 Task: Add in the project VantageTech a sprint 'Epic Expedition'.
Action: Mouse moved to (254, 77)
Screenshot: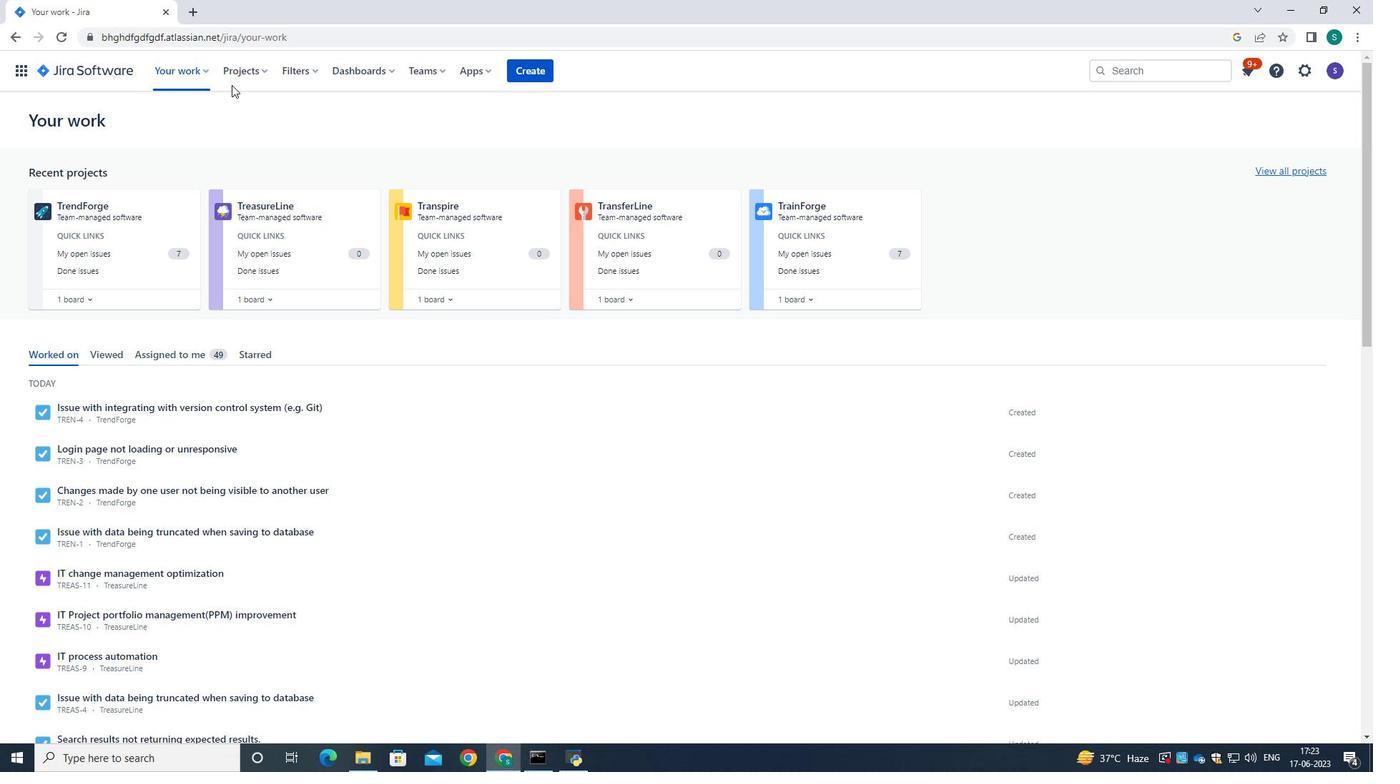 
Action: Mouse pressed left at (254, 77)
Screenshot: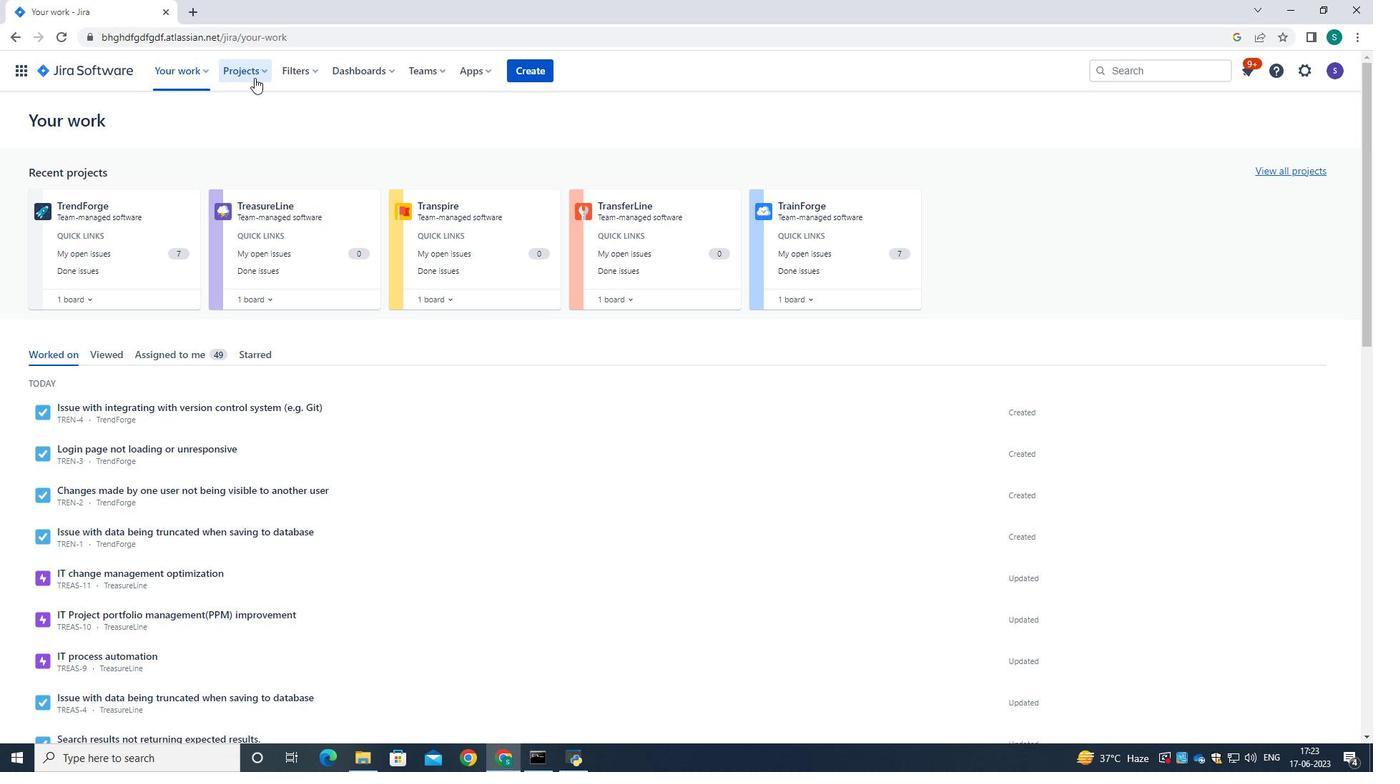 
Action: Mouse moved to (256, 140)
Screenshot: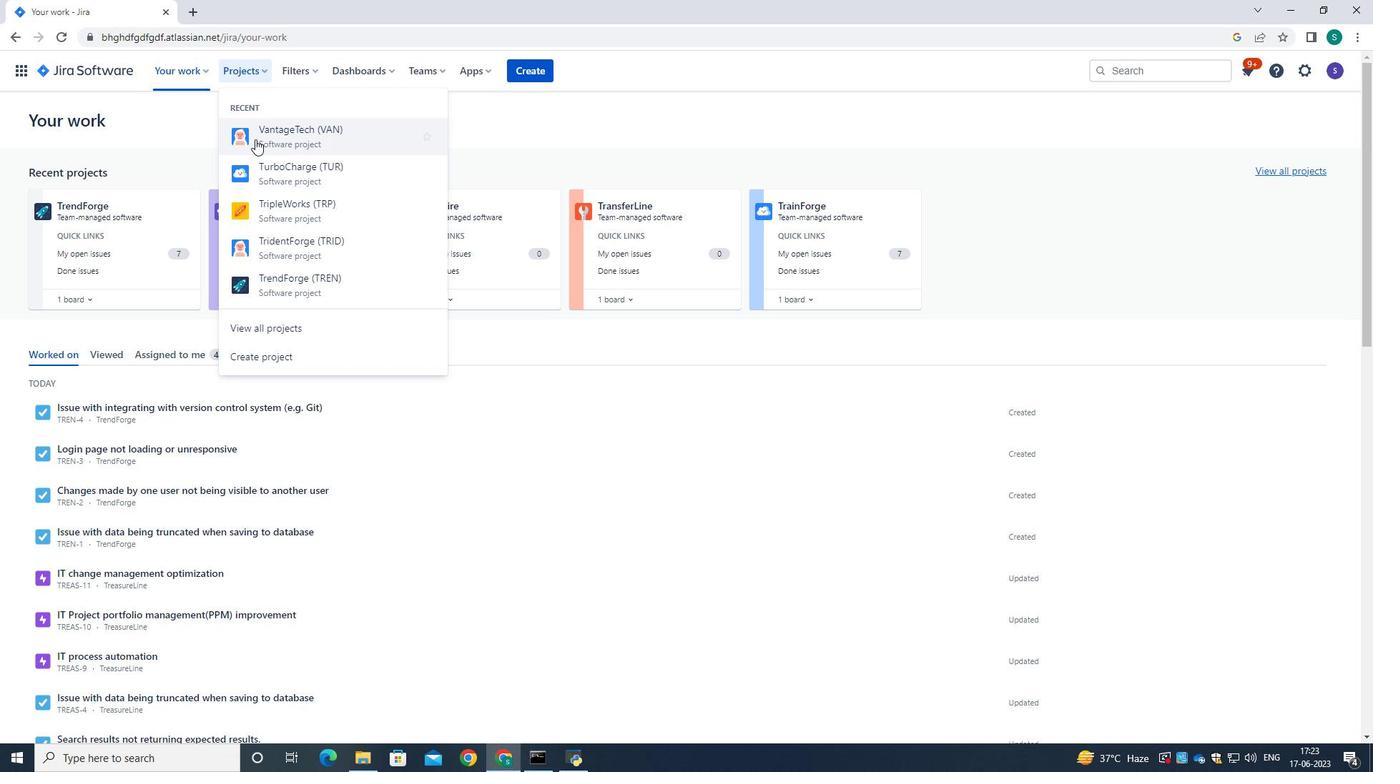 
Action: Mouse pressed left at (256, 140)
Screenshot: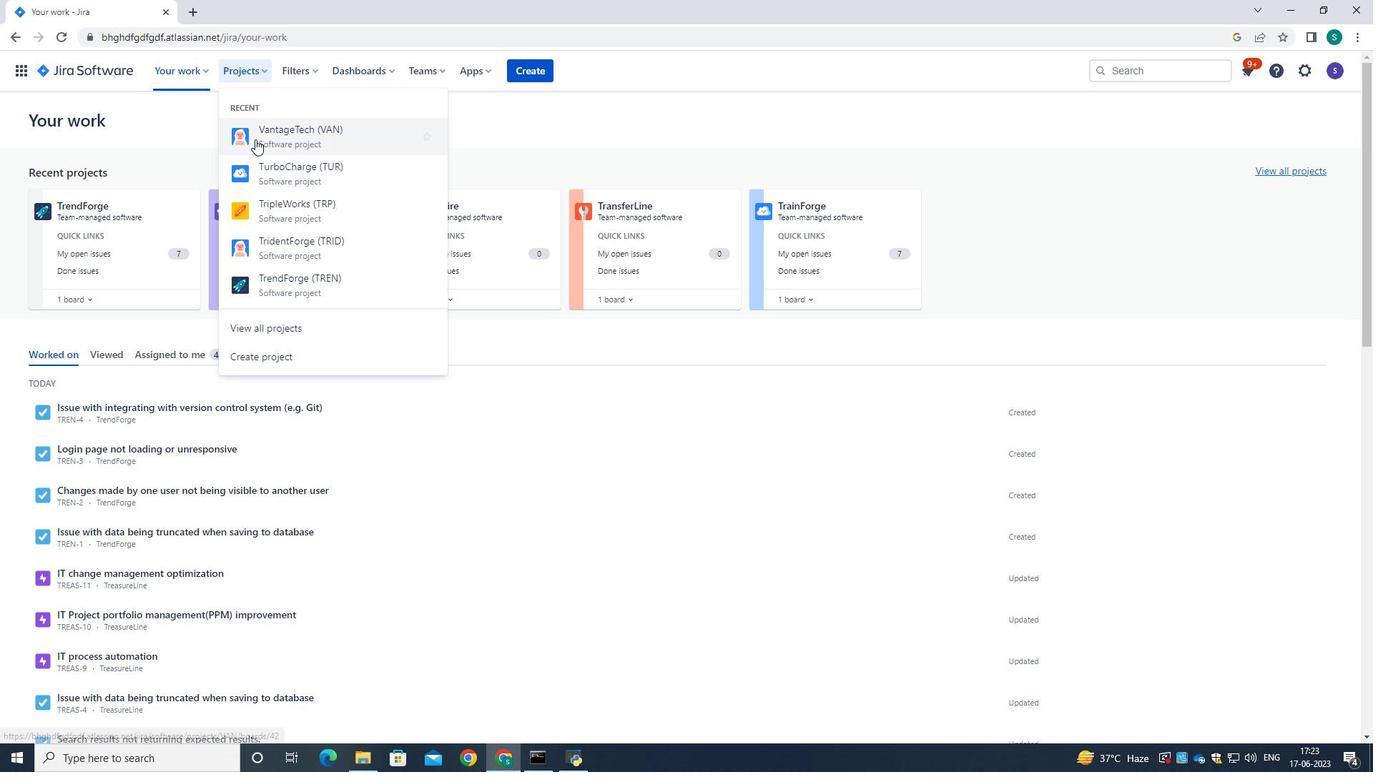 
Action: Mouse moved to (87, 225)
Screenshot: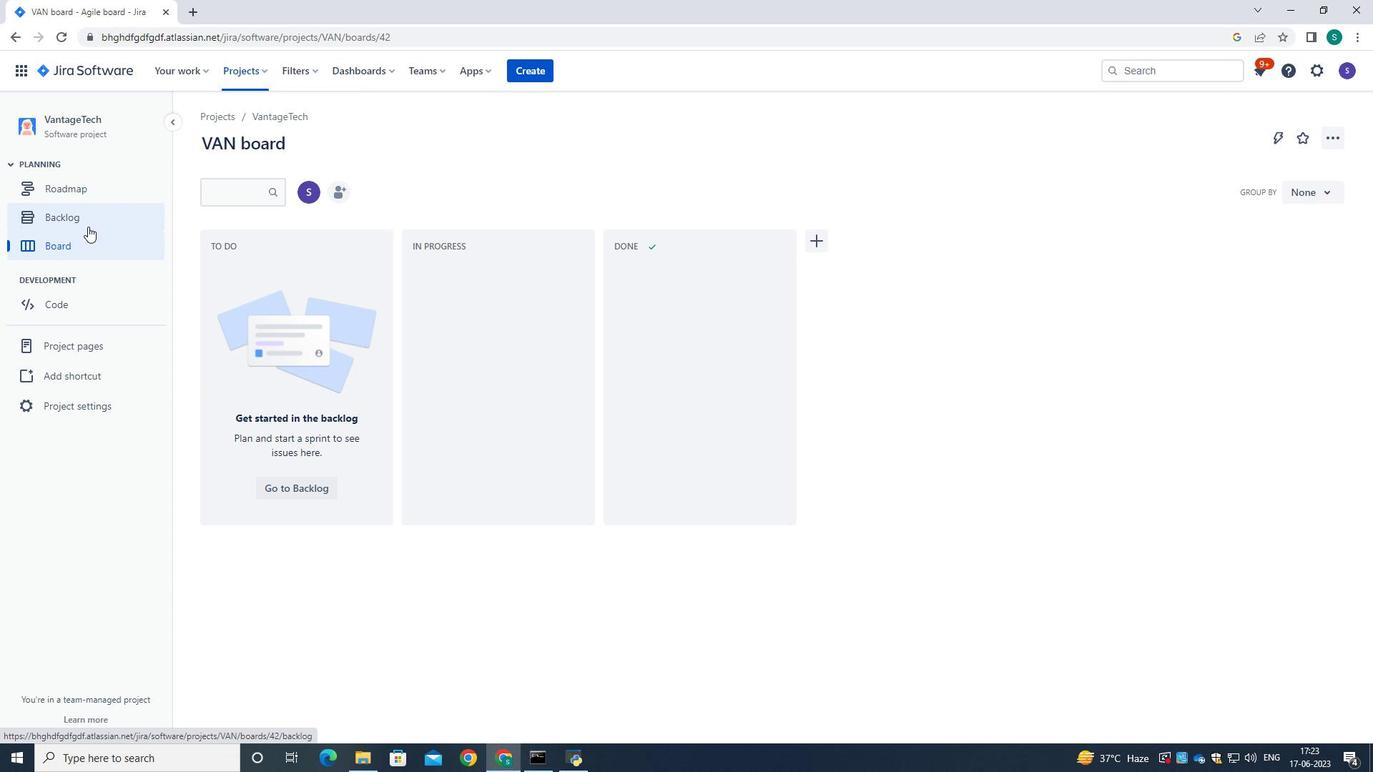 
Action: Mouse pressed left at (87, 225)
Screenshot: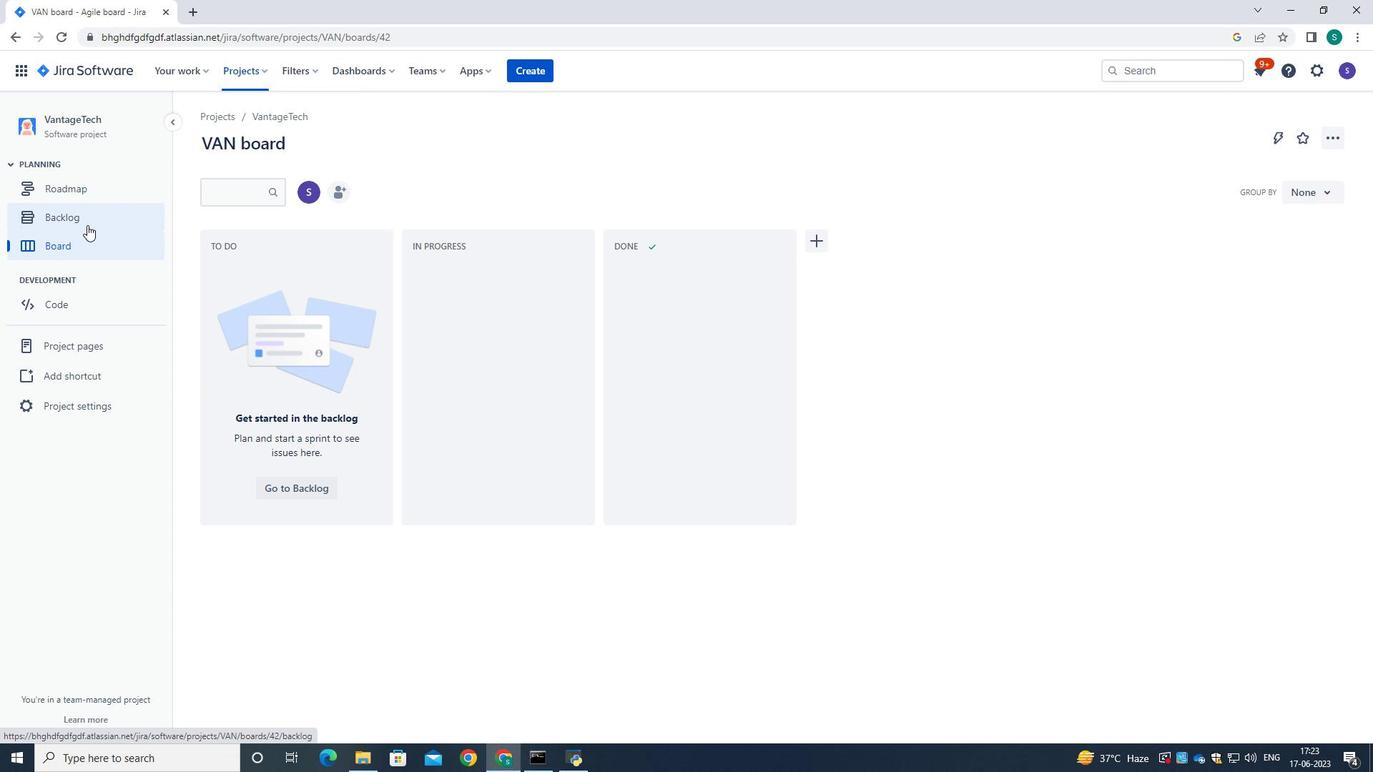 
Action: Mouse moved to (523, 483)
Screenshot: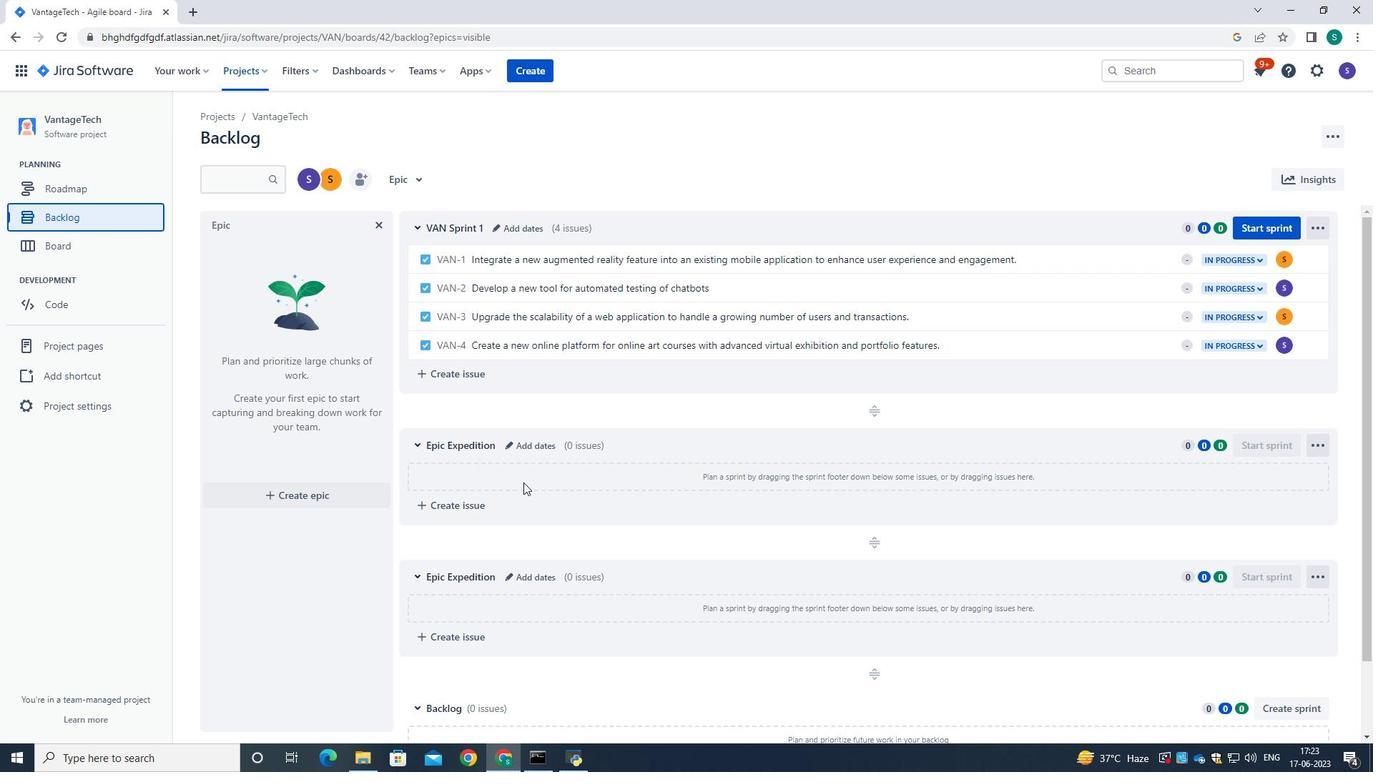 
Action: Mouse scrolled (523, 482) with delta (0, 0)
Screenshot: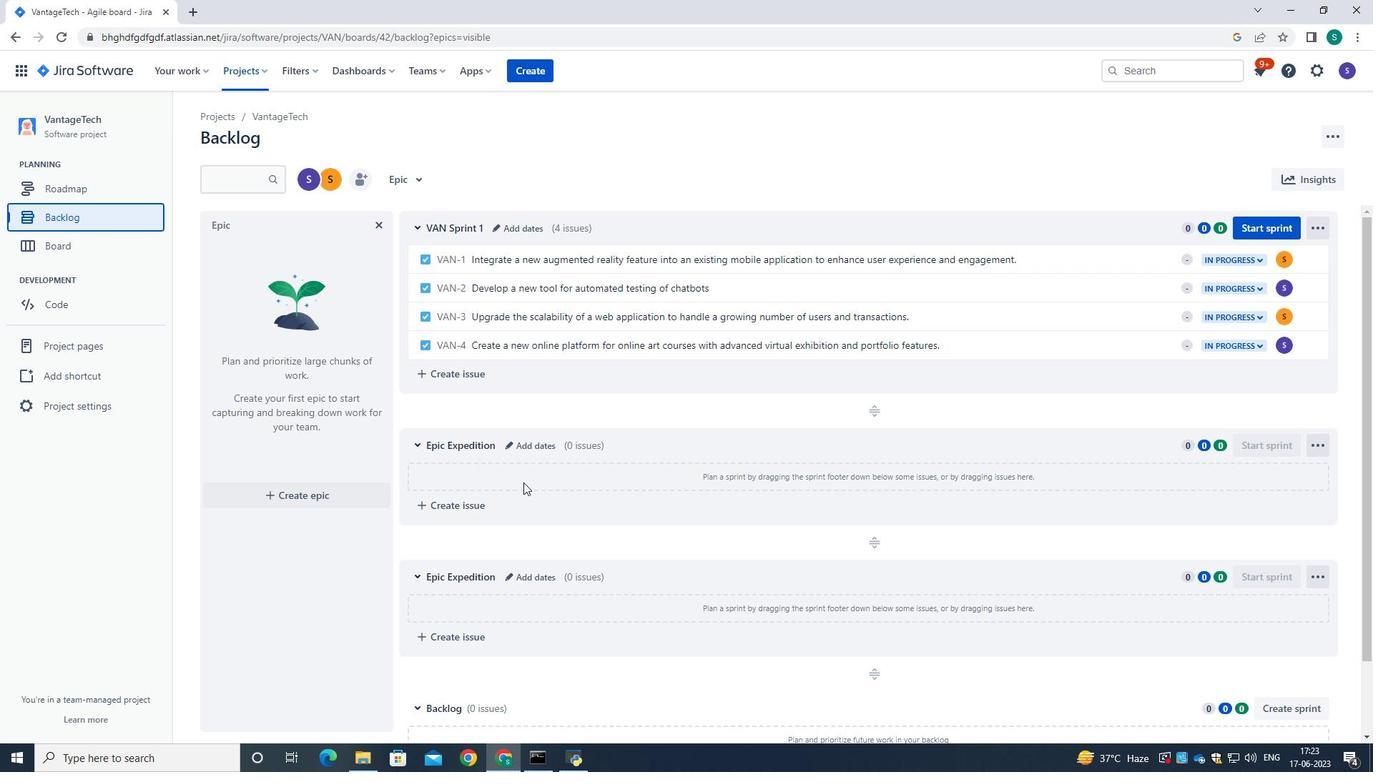 
Action: Mouse moved to (529, 487)
Screenshot: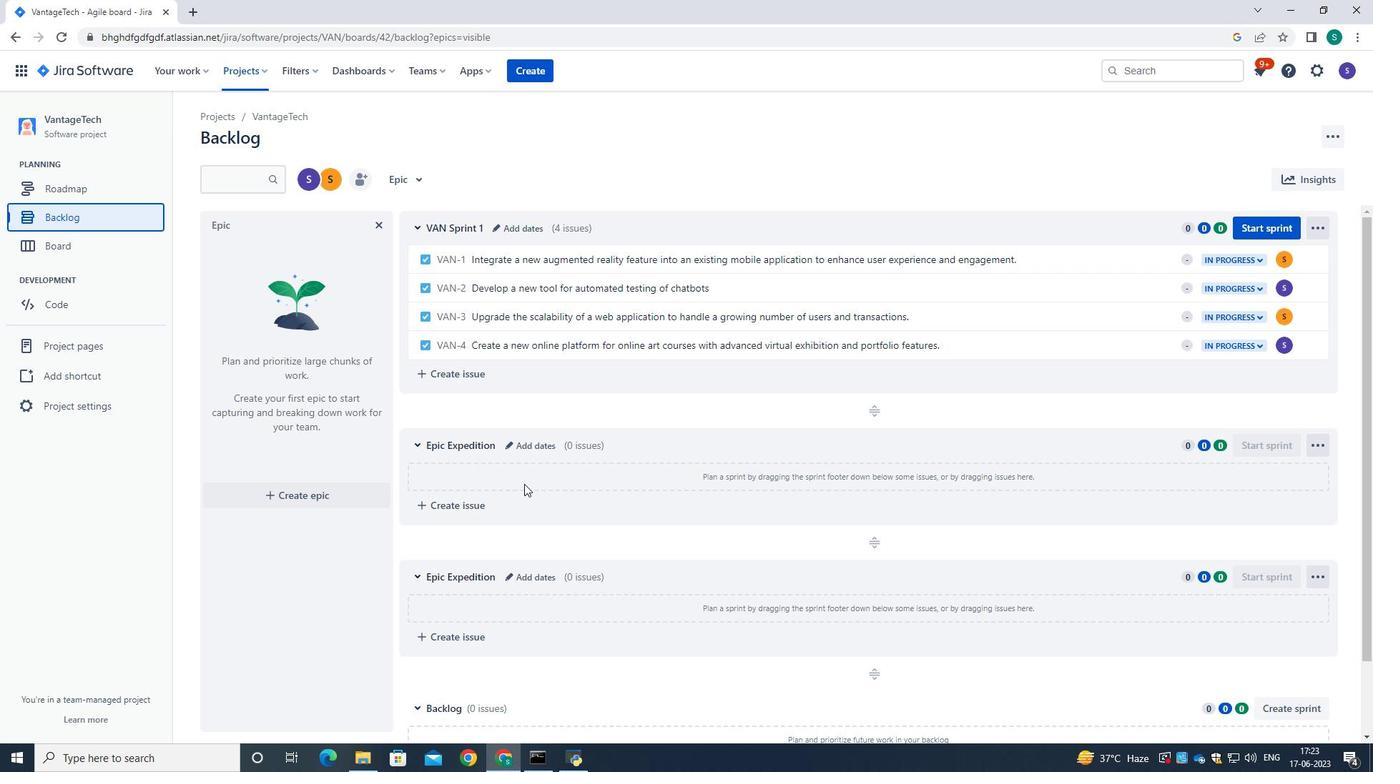 
Action: Mouse scrolled (529, 487) with delta (0, 0)
Screenshot: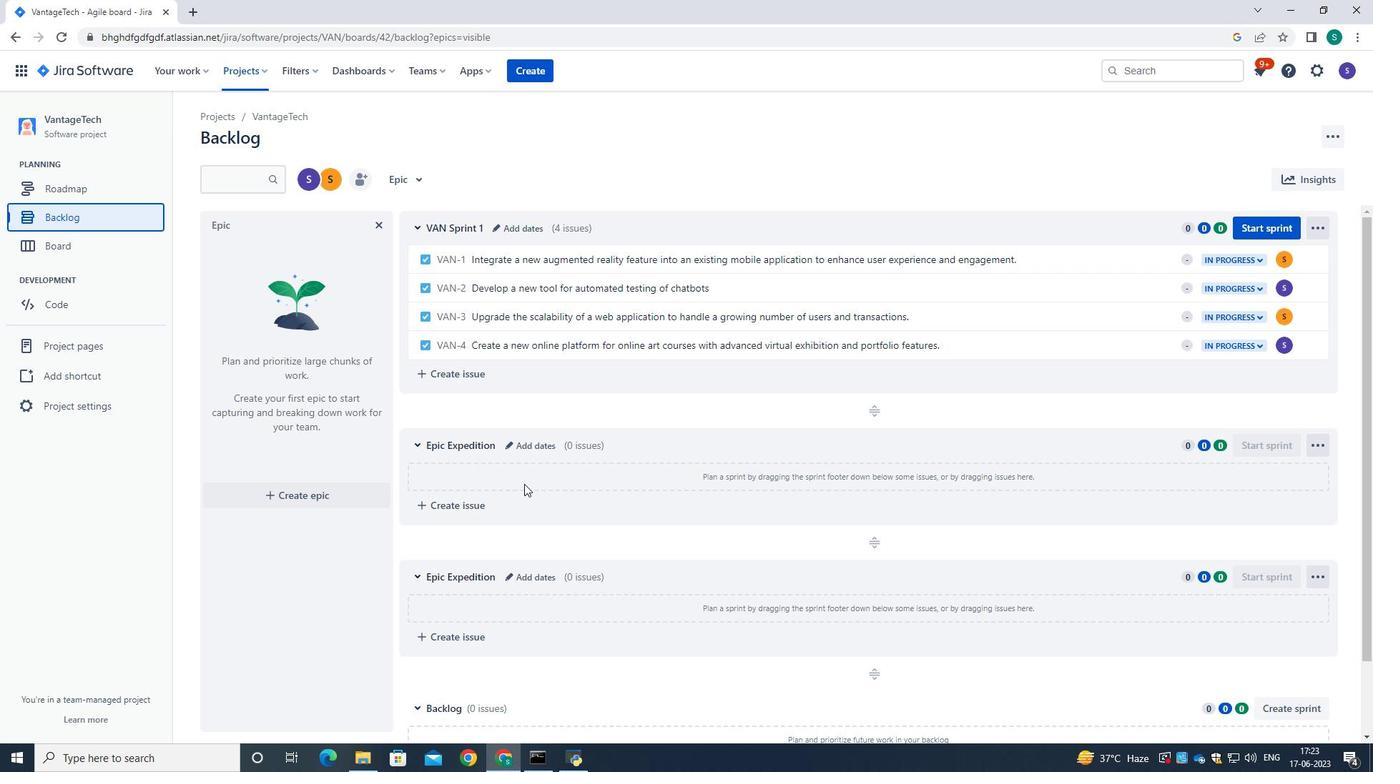 
Action: Mouse moved to (525, 585)
Screenshot: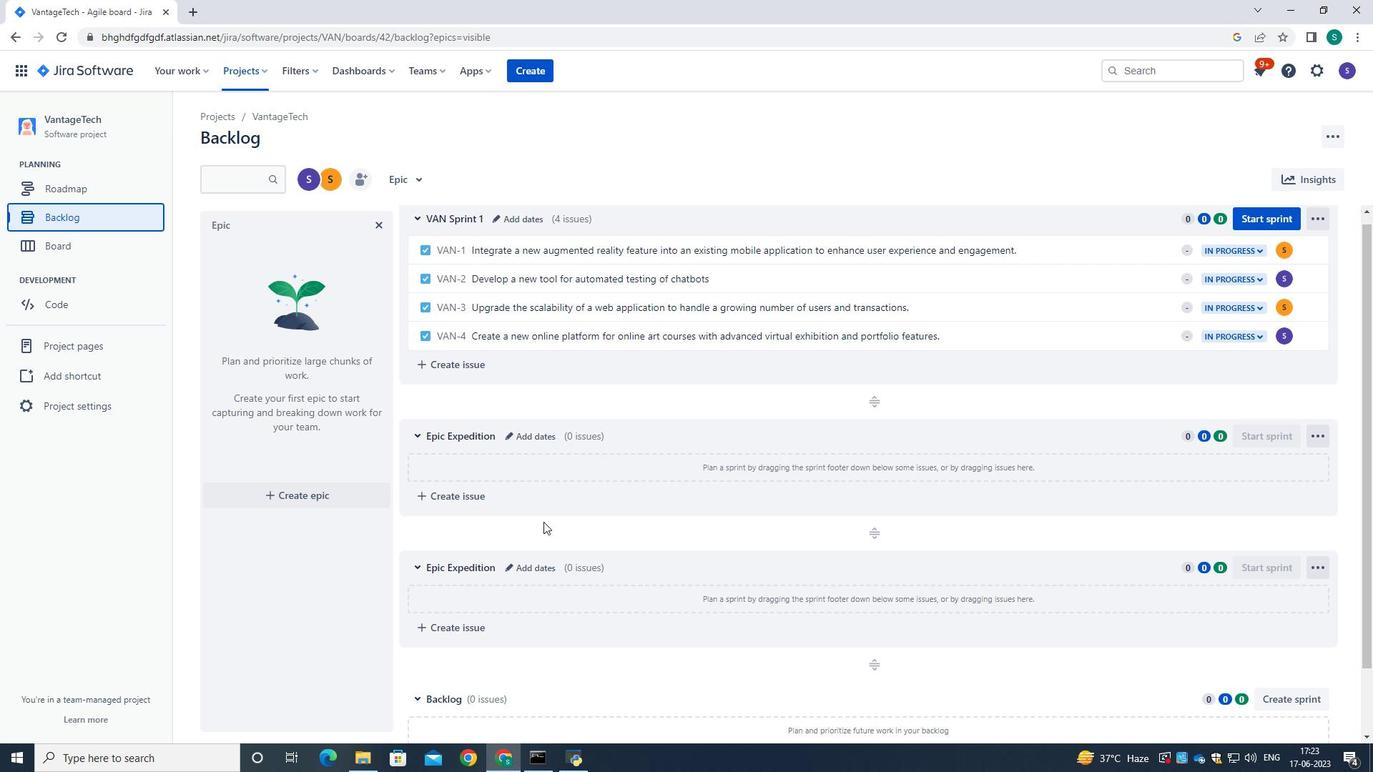
Action: Mouse scrolled (525, 584) with delta (0, 0)
Screenshot: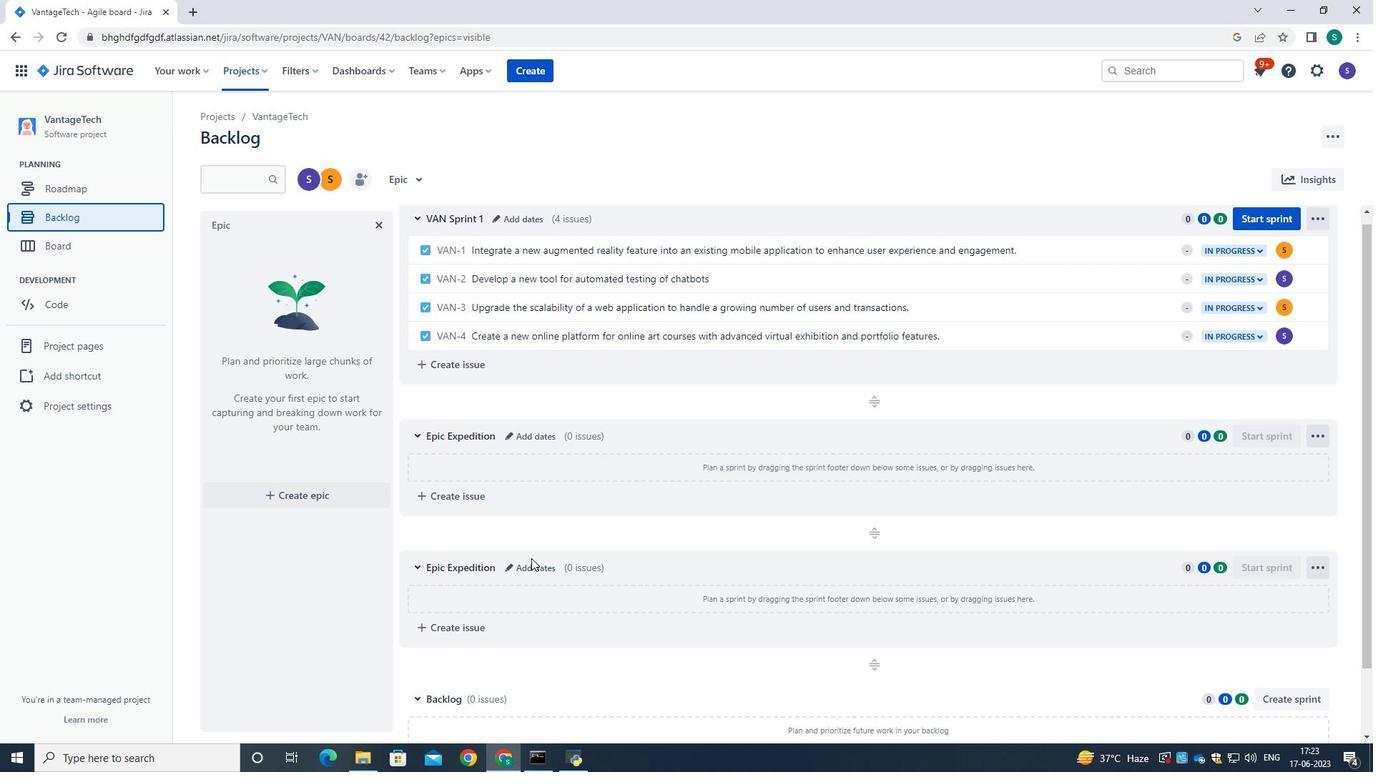 
Action: Mouse moved to (1295, 701)
Screenshot: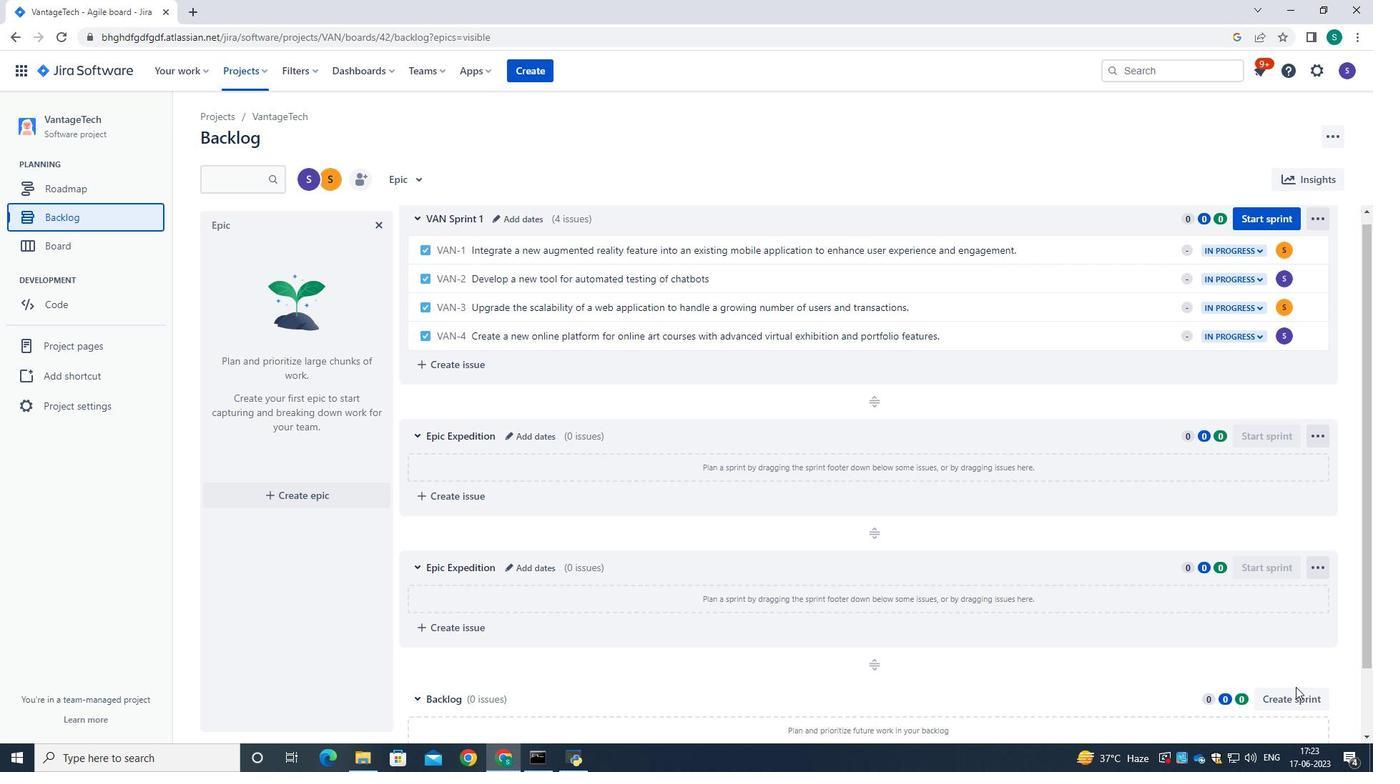 
Action: Mouse pressed left at (1295, 701)
Screenshot: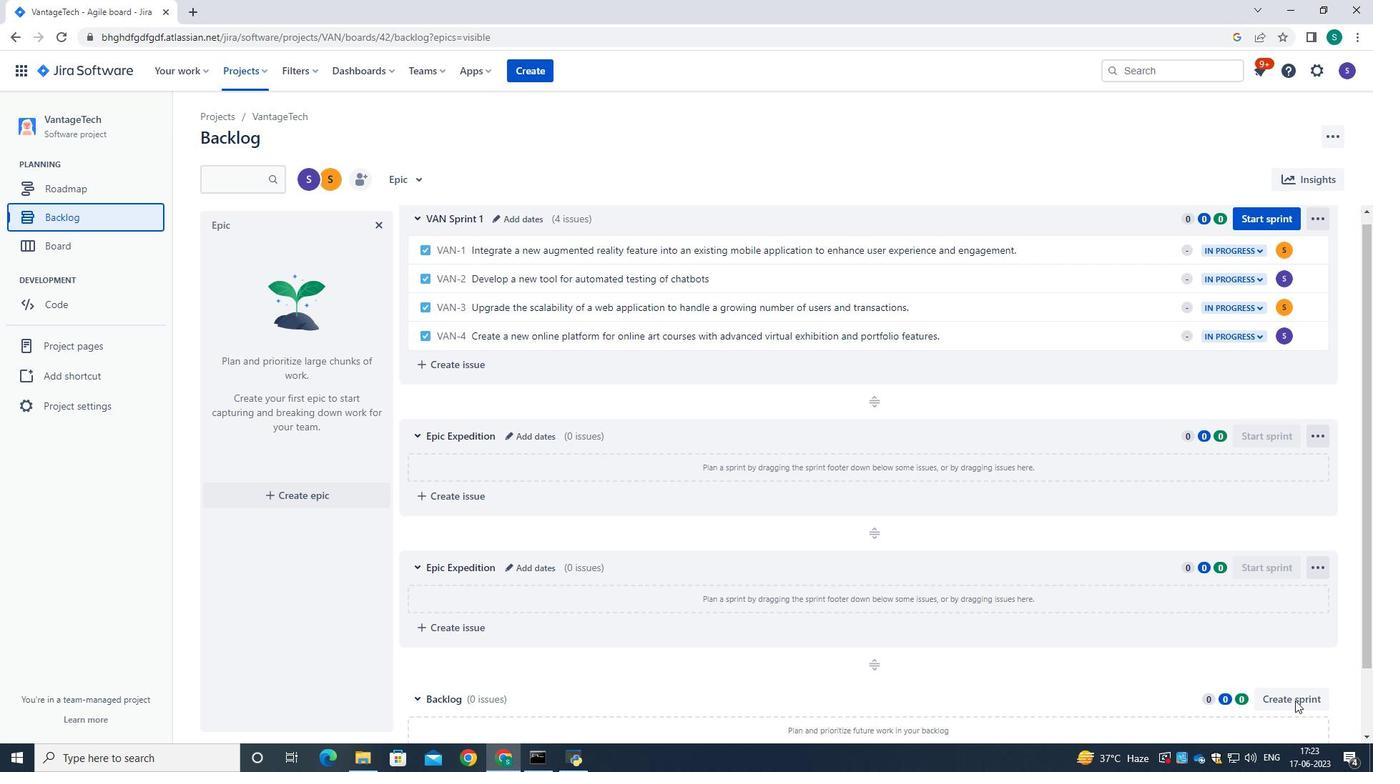 
Action: Mouse moved to (1149, 441)
Screenshot: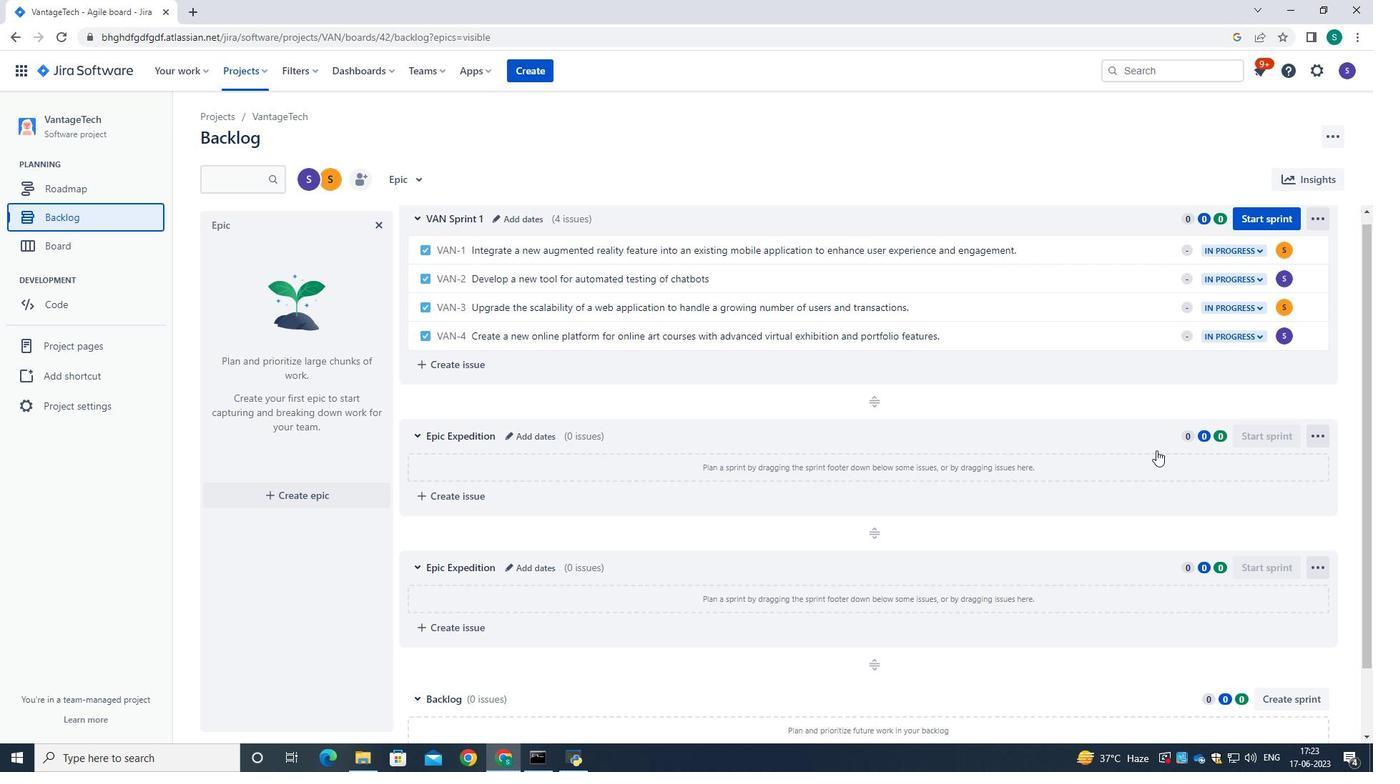 
Action: Mouse scrolled (1149, 440) with delta (0, 0)
Screenshot: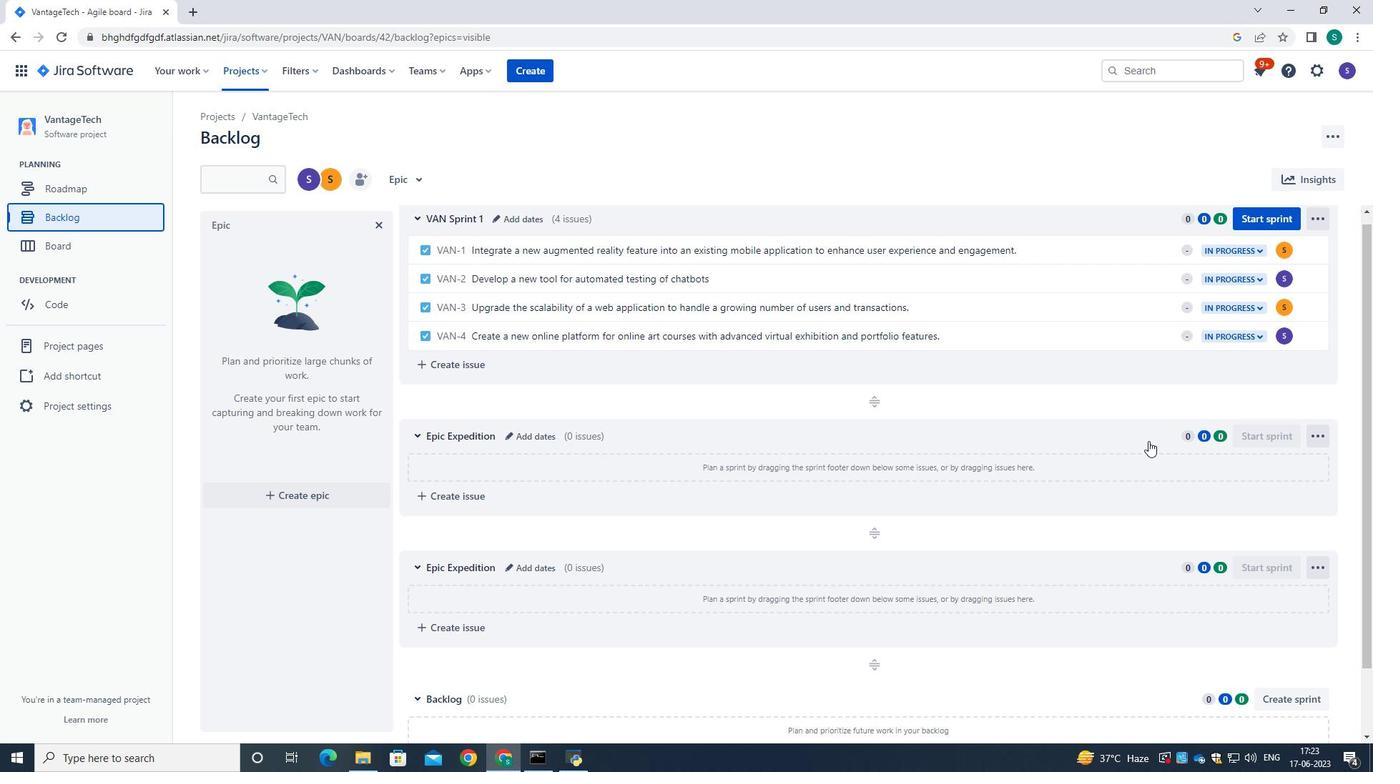 
Action: Mouse moved to (1158, 492)
Screenshot: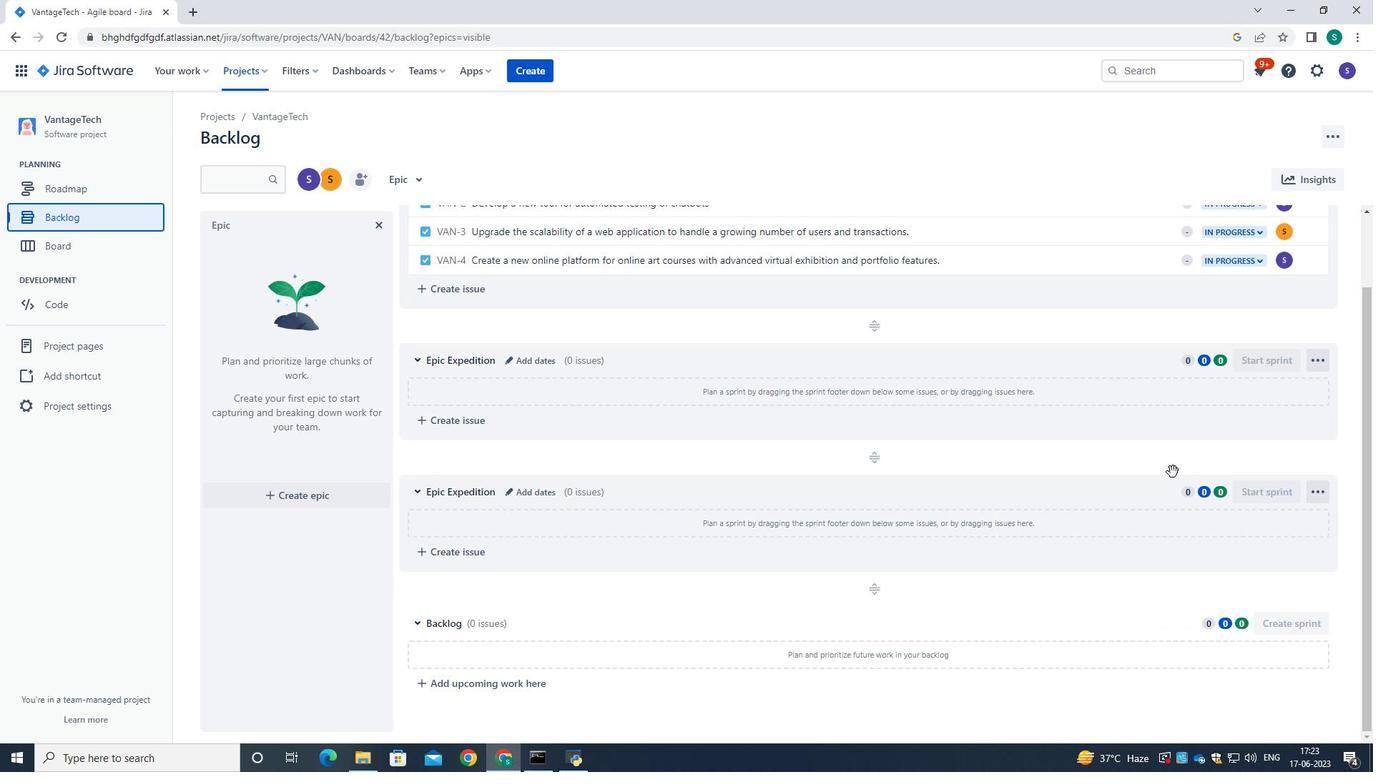 
Action: Mouse scrolled (1158, 492) with delta (0, 0)
Screenshot: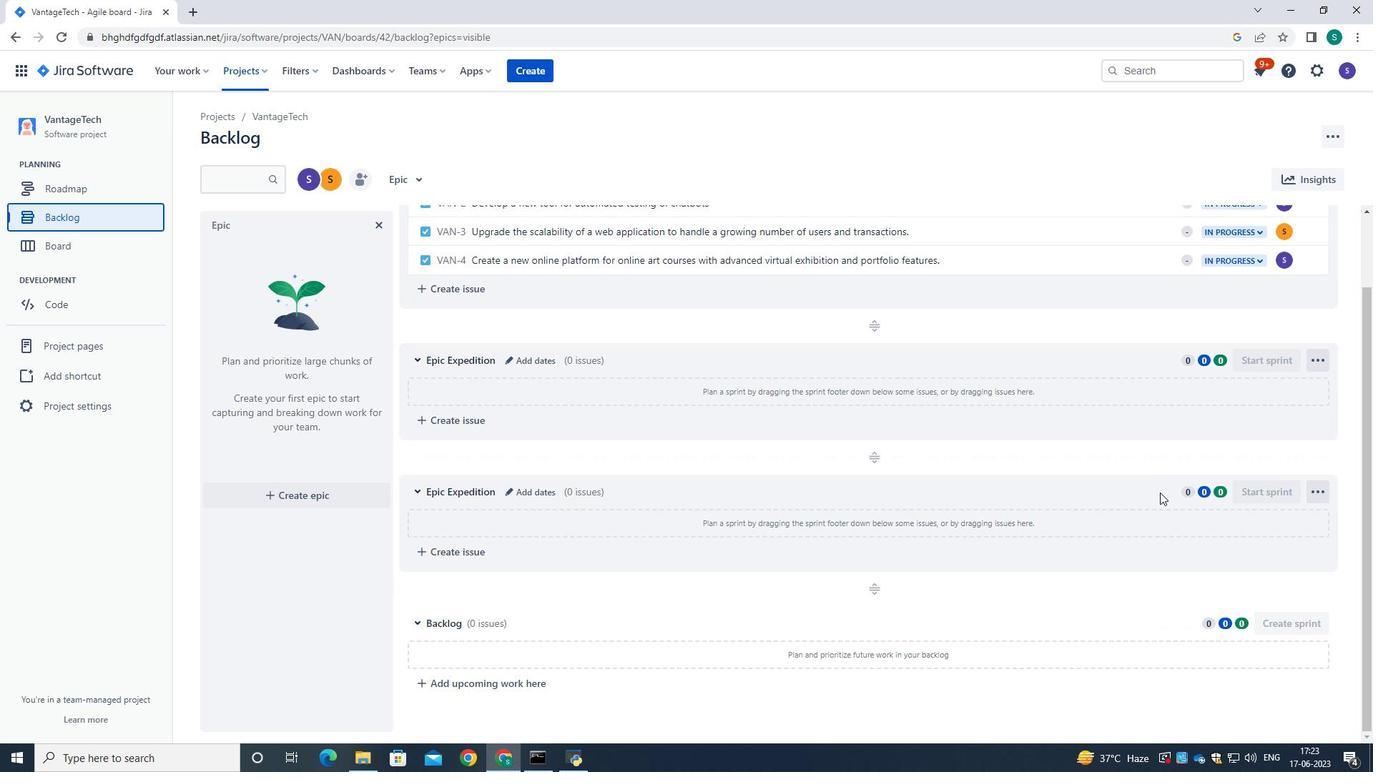 
Action: Mouse moved to (525, 626)
Screenshot: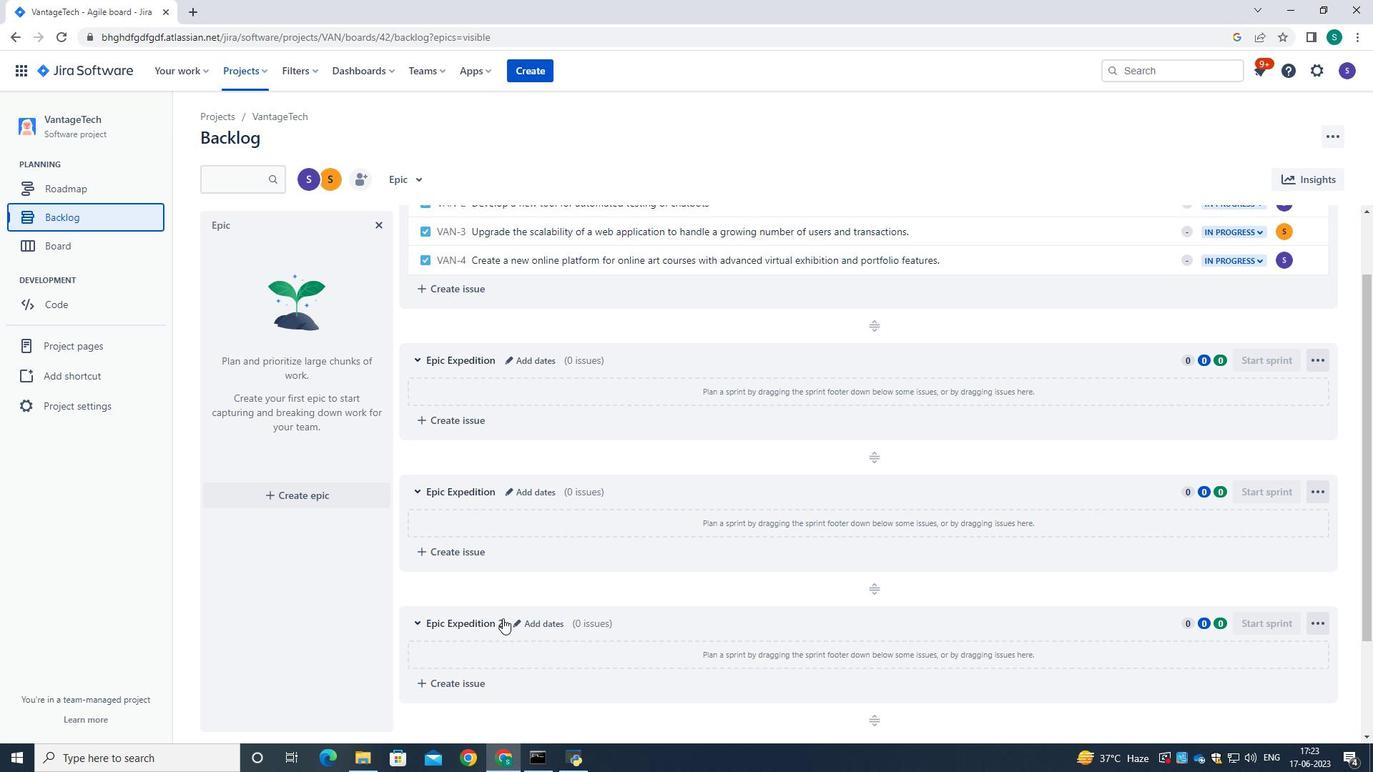 
Action: Mouse pressed left at (525, 626)
Screenshot: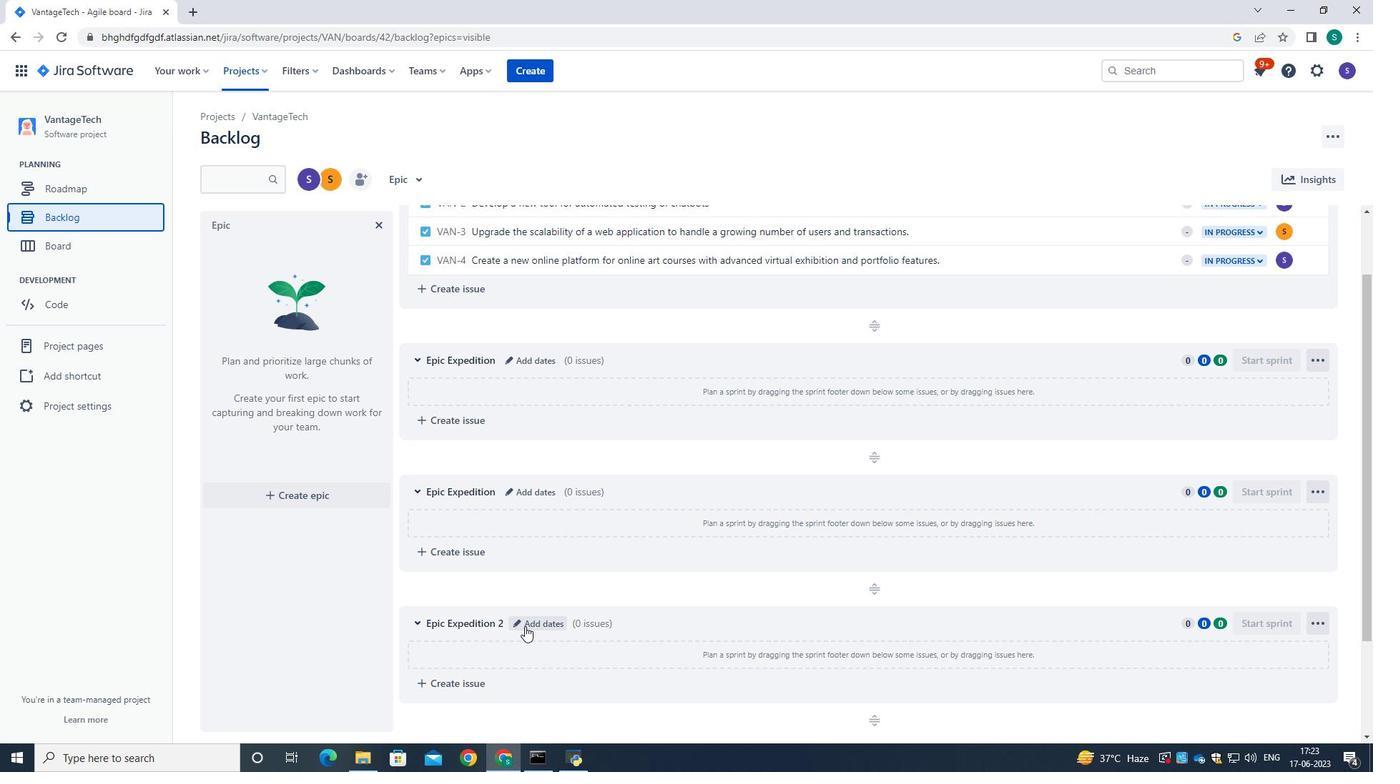 
Action: Mouse moved to (621, 188)
Screenshot: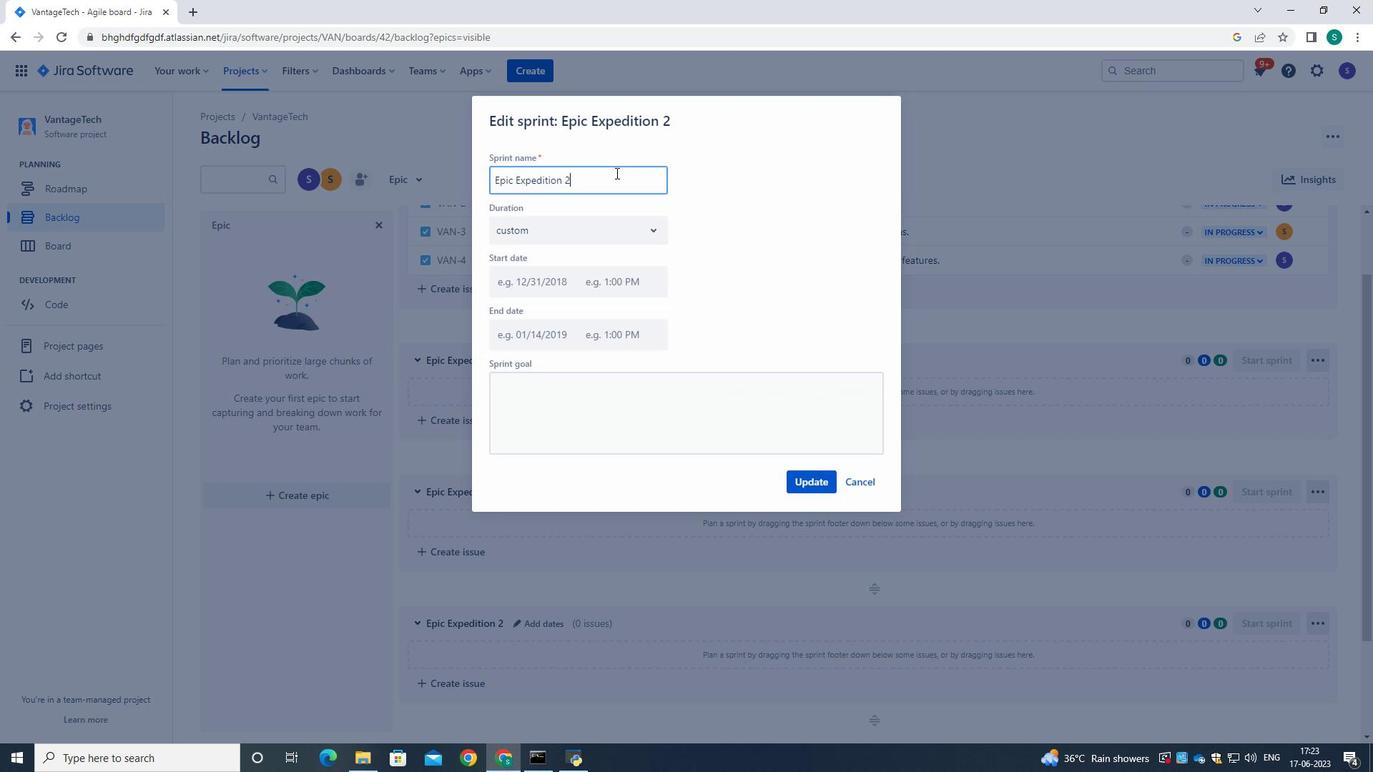 
Action: Key pressed <Key.backspace><Key.backspace>
Screenshot: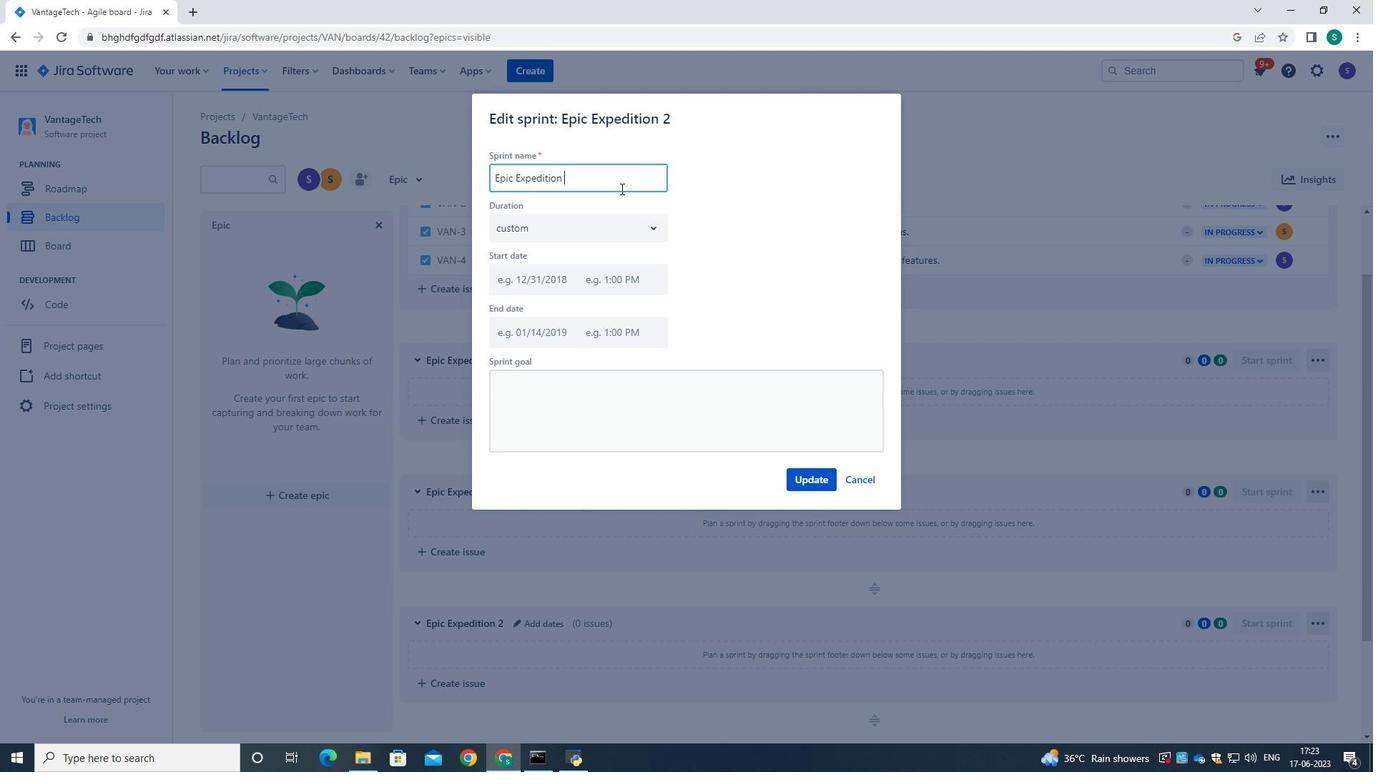 
Action: Mouse moved to (818, 485)
Screenshot: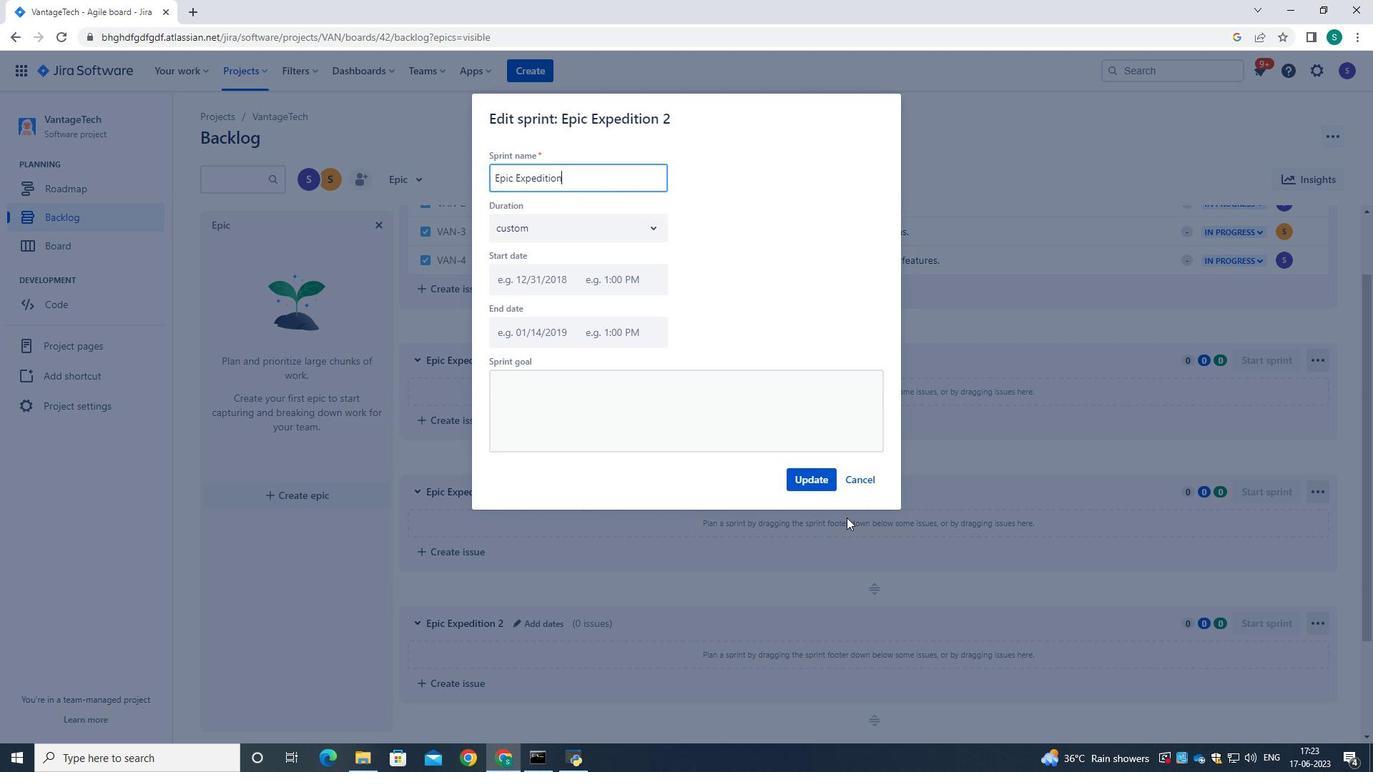 
Action: Mouse pressed left at (818, 485)
Screenshot: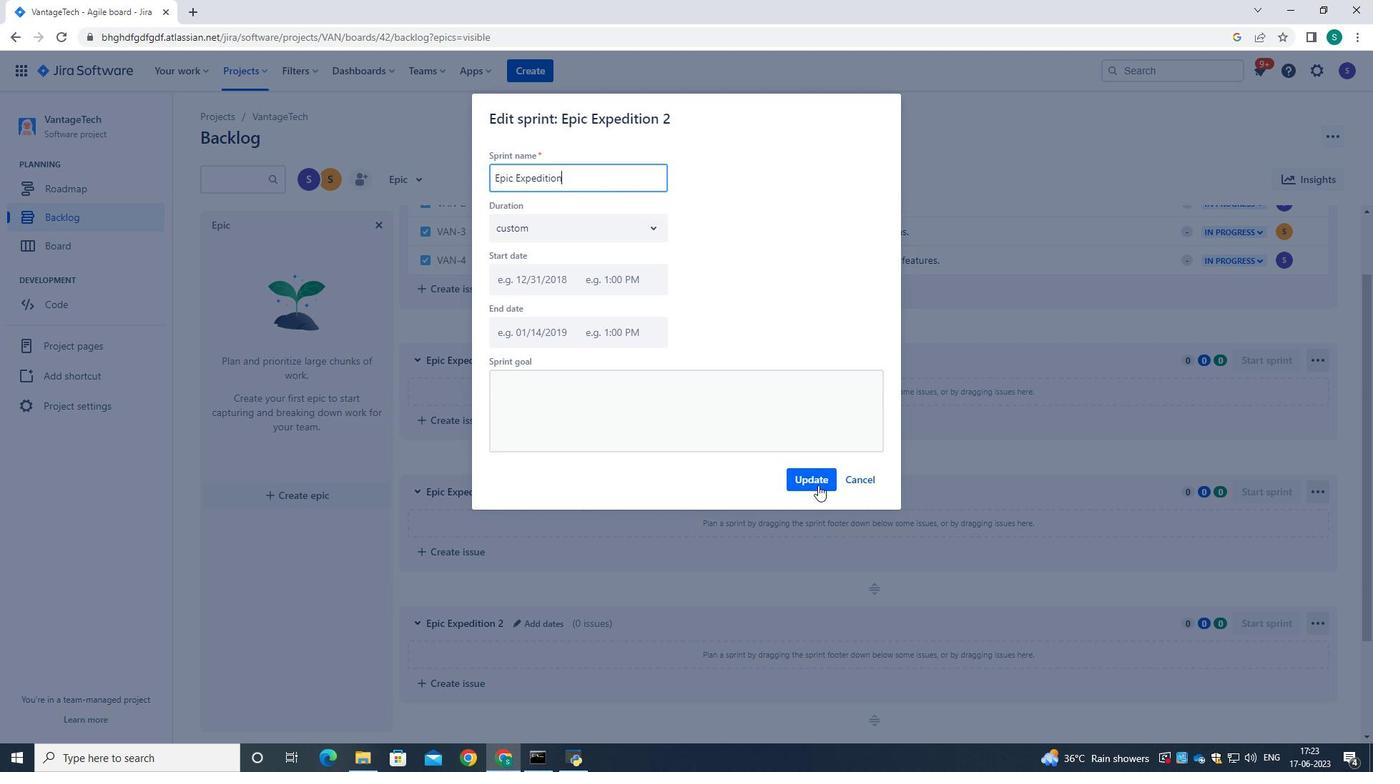 
